 Task: Enable Save uploaded resumes and answers to application questions.
Action: Mouse moved to (574, 63)
Screenshot: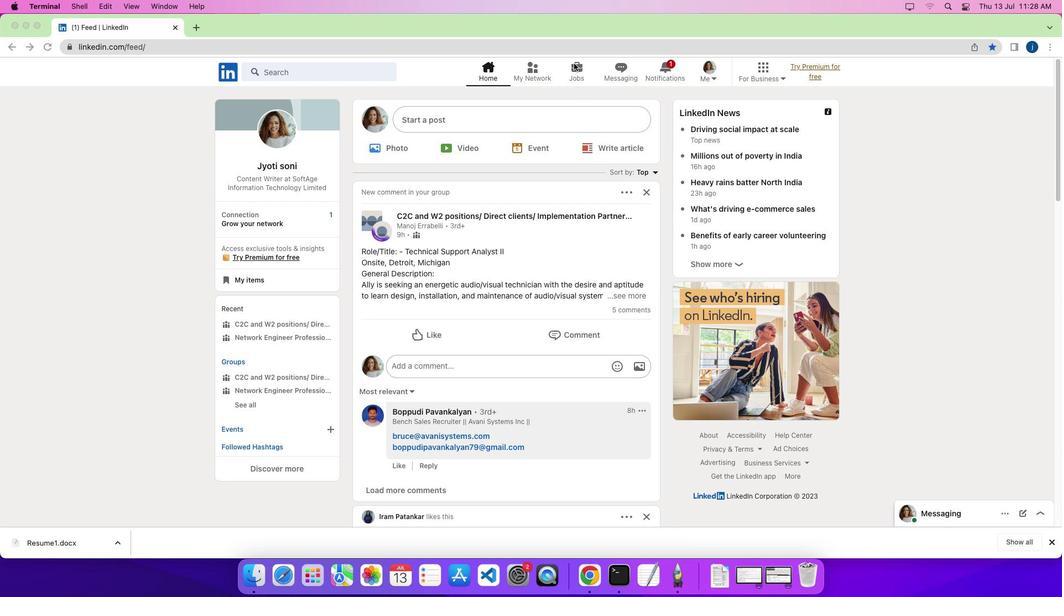 
Action: Mouse pressed left at (574, 63)
Screenshot: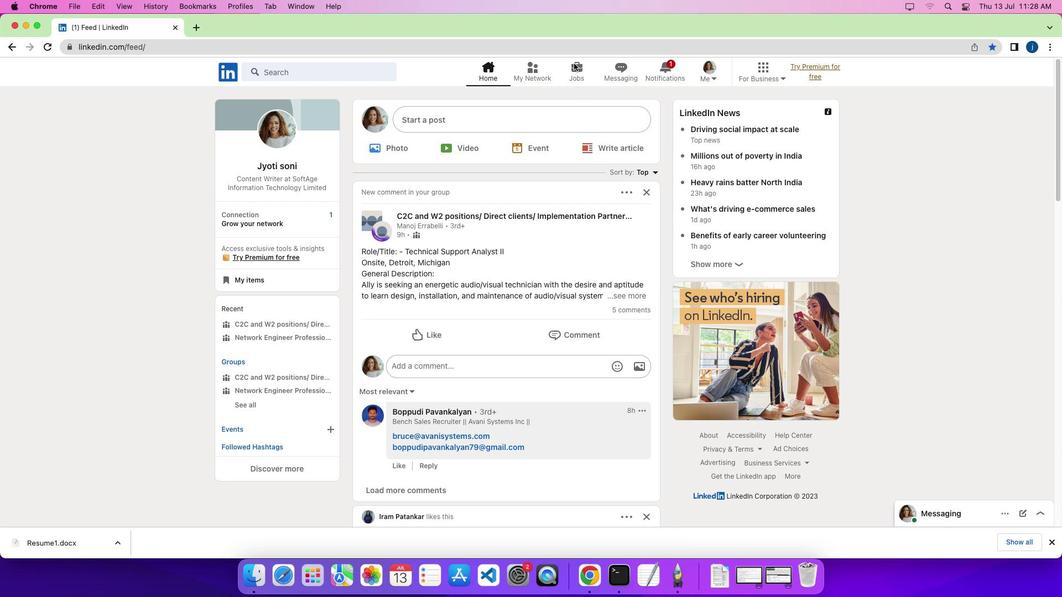 
Action: Mouse pressed left at (574, 63)
Screenshot: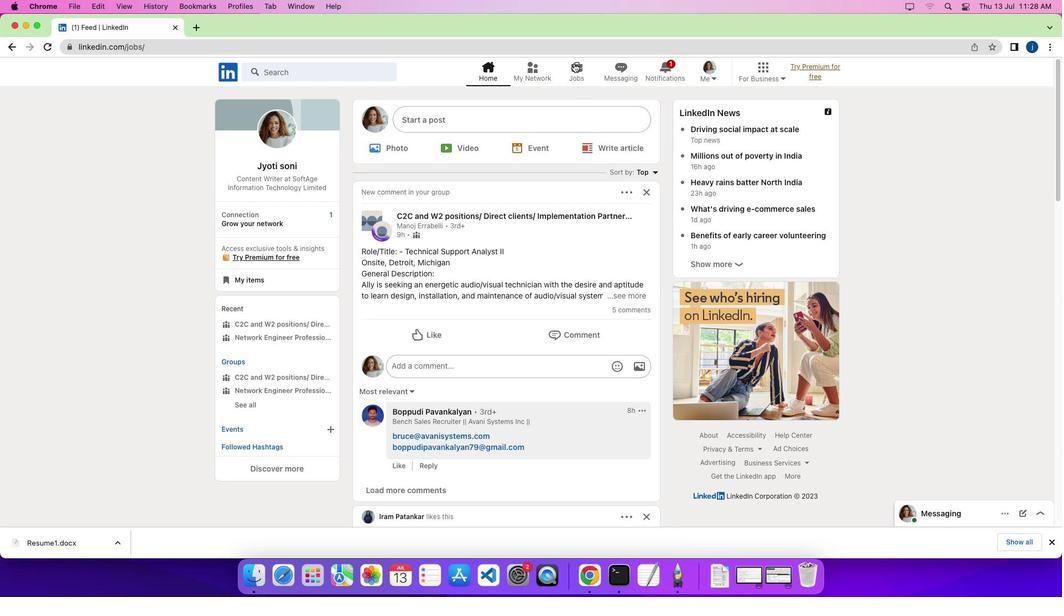 
Action: Mouse moved to (293, 279)
Screenshot: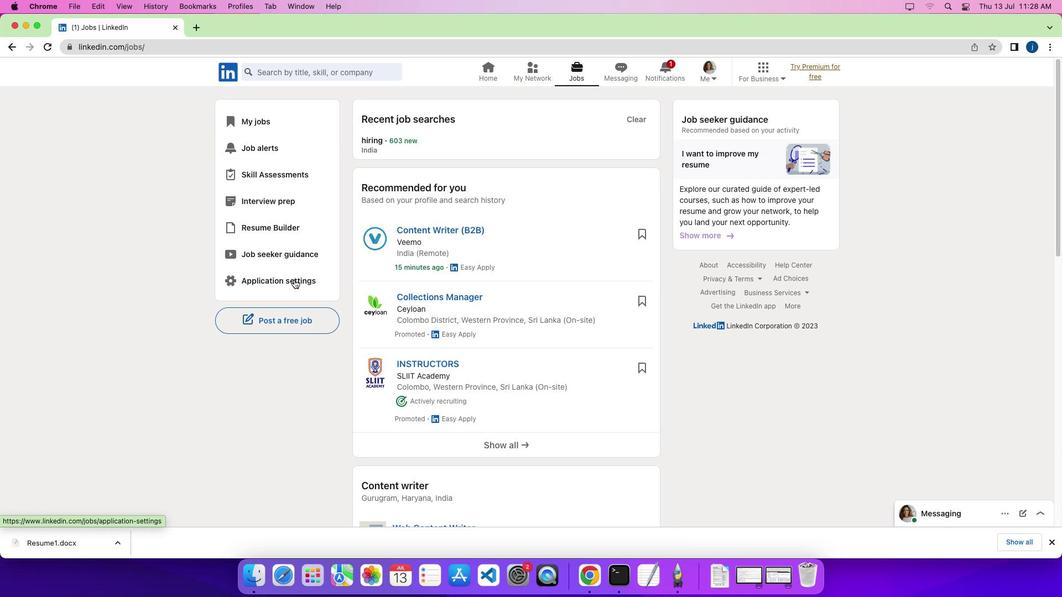 
Action: Mouse pressed left at (293, 279)
Screenshot: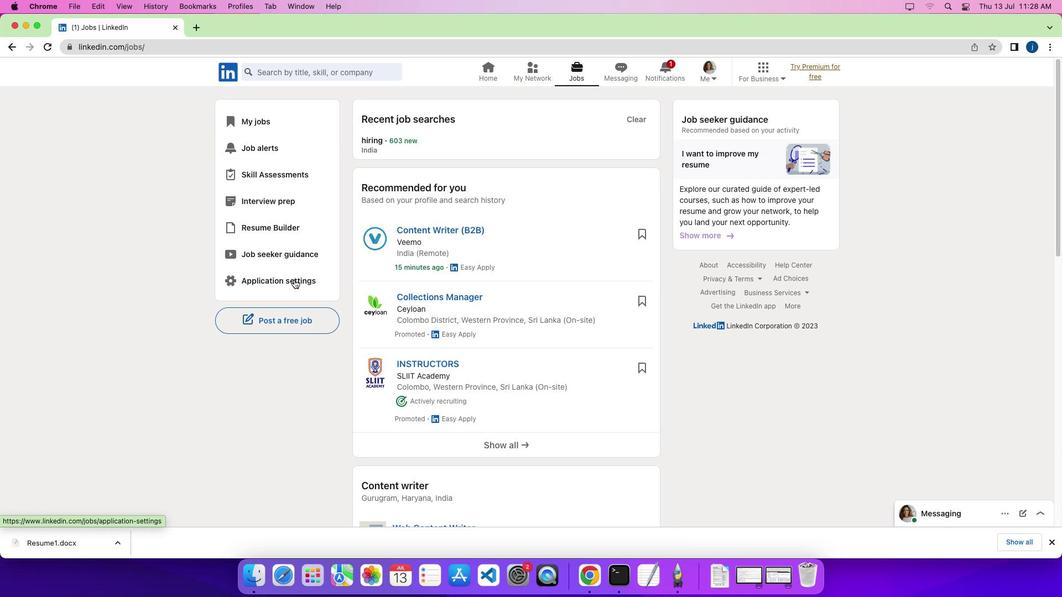 
Action: Mouse moved to (800, 186)
Screenshot: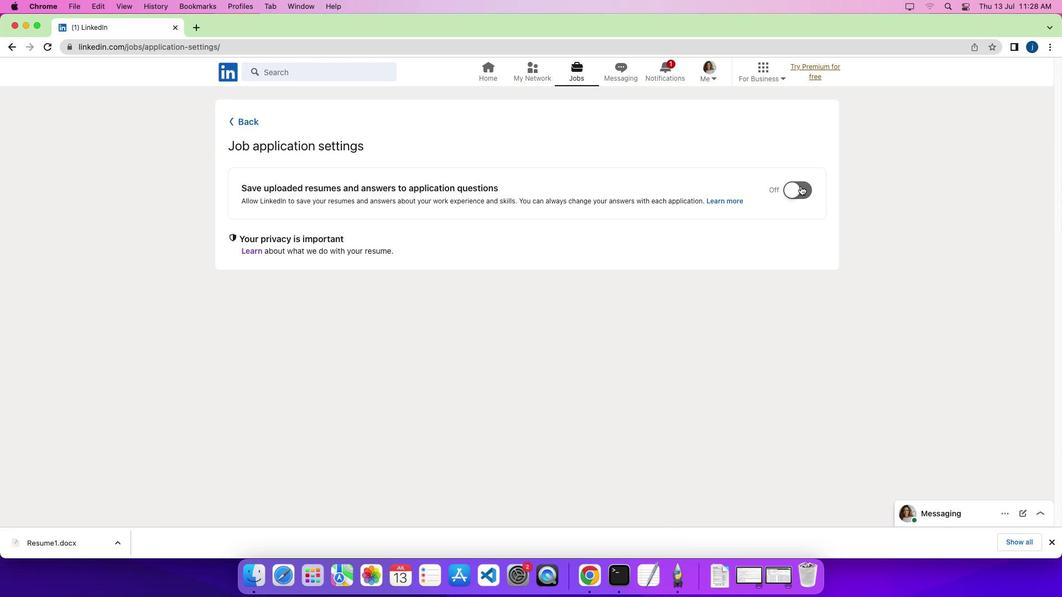 
Action: Mouse pressed left at (800, 186)
Screenshot: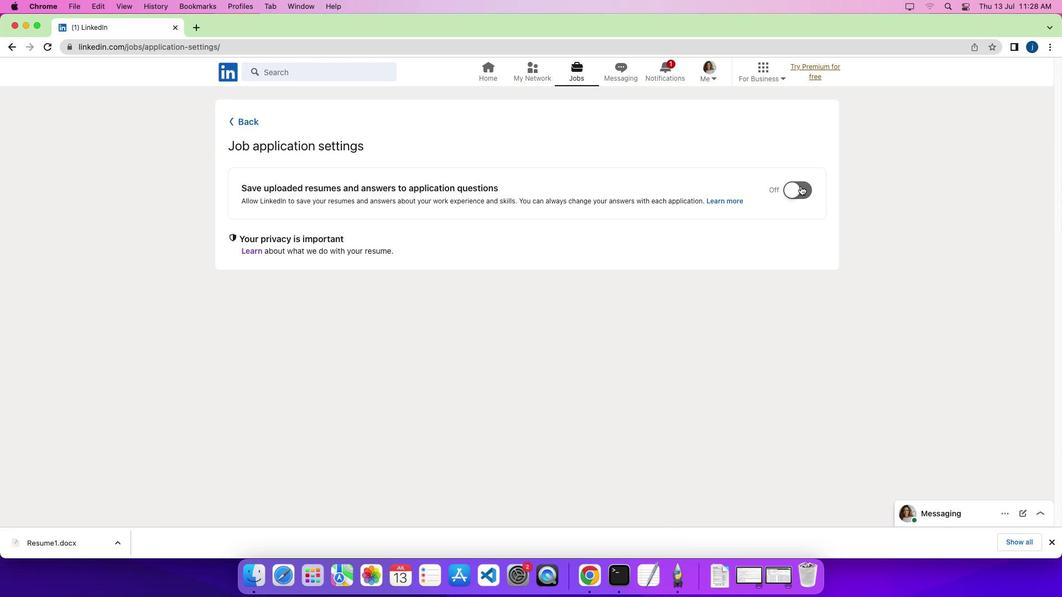 
Action: Mouse moved to (801, 228)
Screenshot: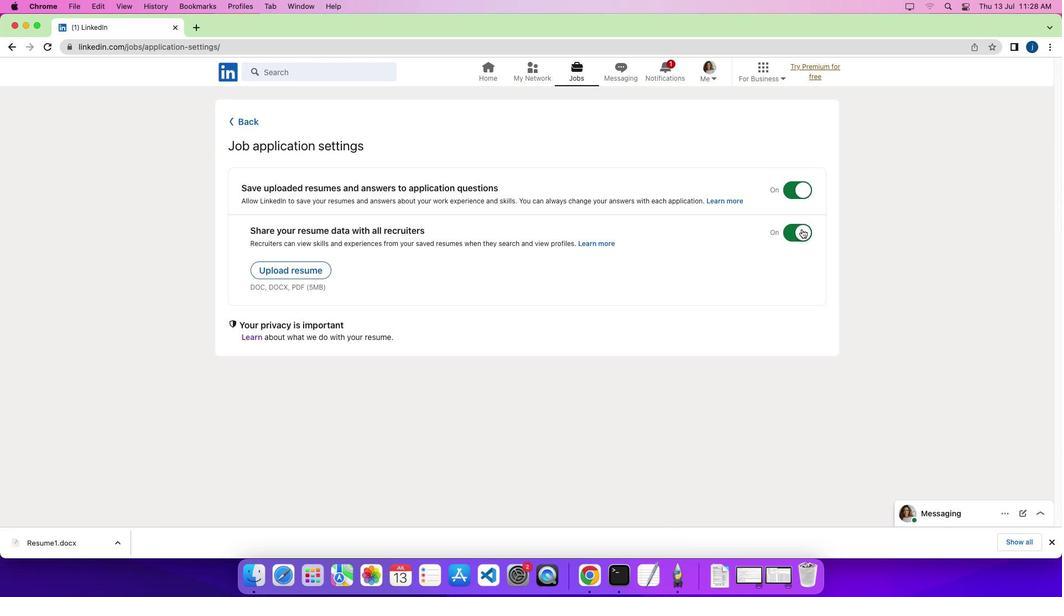 
